 Task: Look for products in the category "Women's Body Care" from Store Brand only.
Action: Mouse moved to (261, 108)
Screenshot: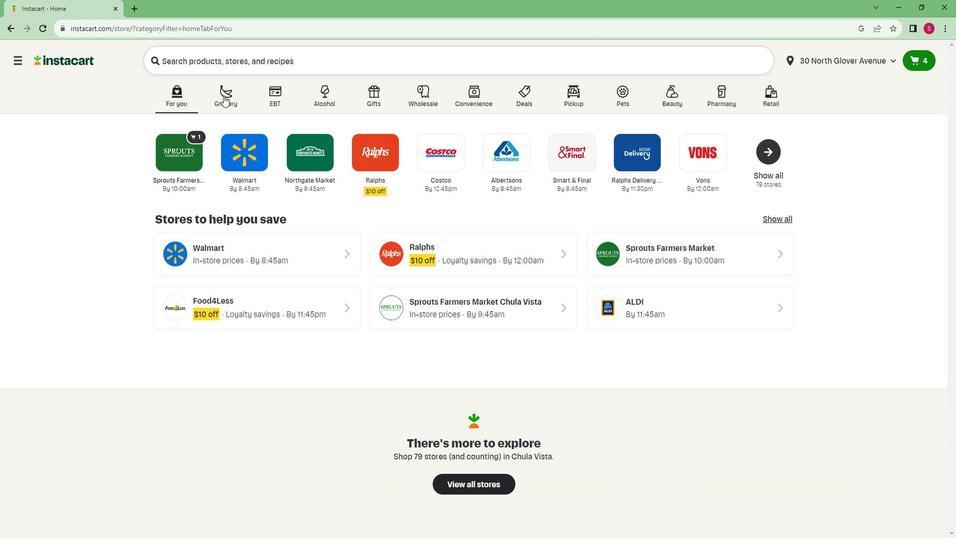 
Action: Mouse pressed left at (261, 108)
Screenshot: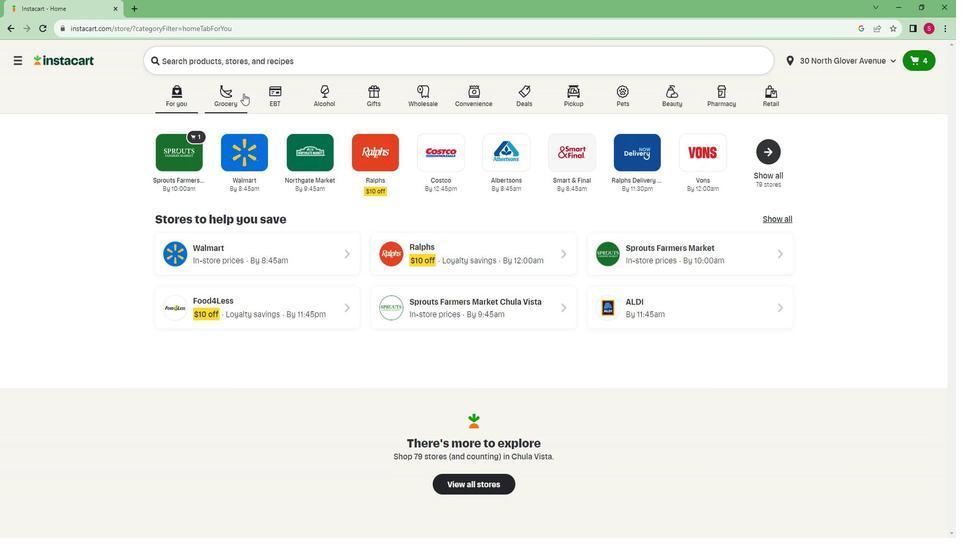 
Action: Mouse moved to (209, 322)
Screenshot: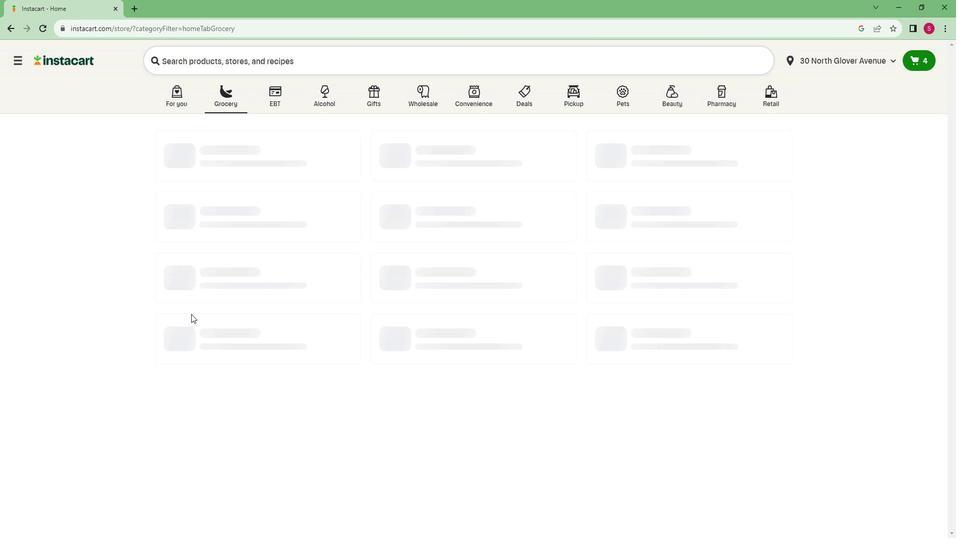 
Action: Mouse scrolled (209, 321) with delta (0, 0)
Screenshot: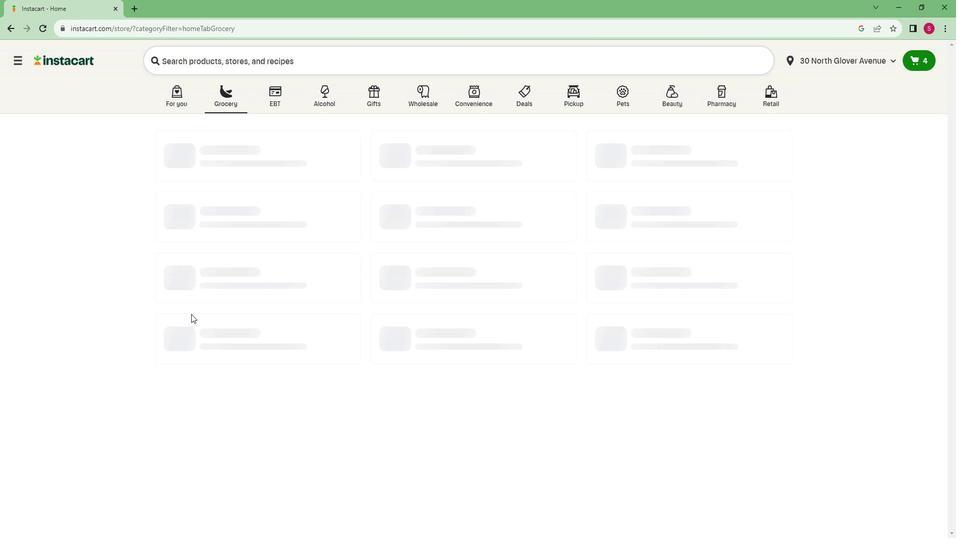
Action: Mouse moved to (228, 295)
Screenshot: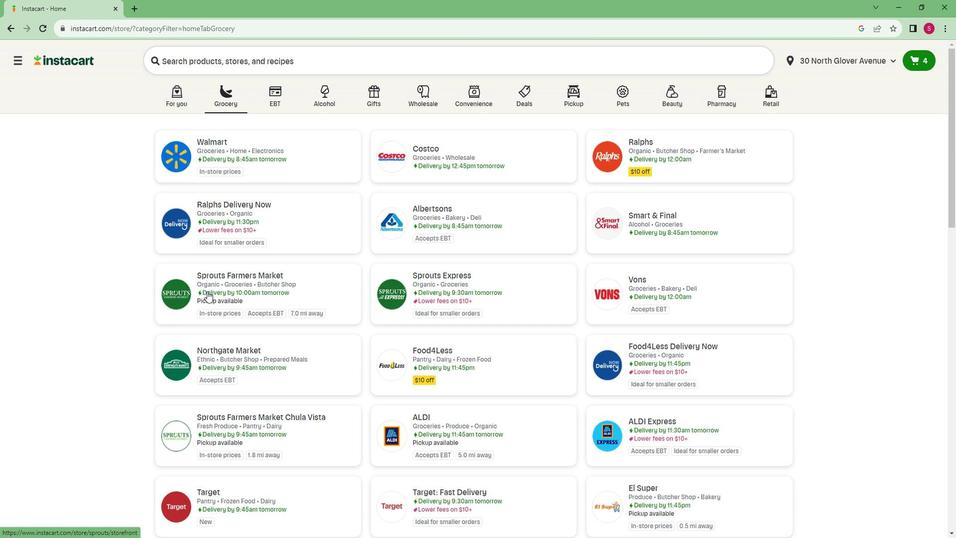 
Action: Mouse pressed left at (228, 295)
Screenshot: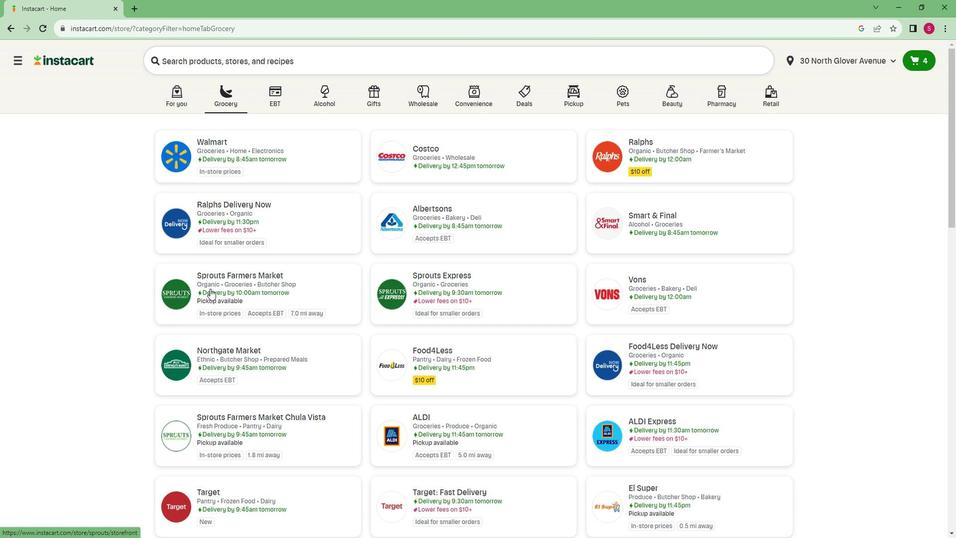 
Action: Mouse moved to (118, 395)
Screenshot: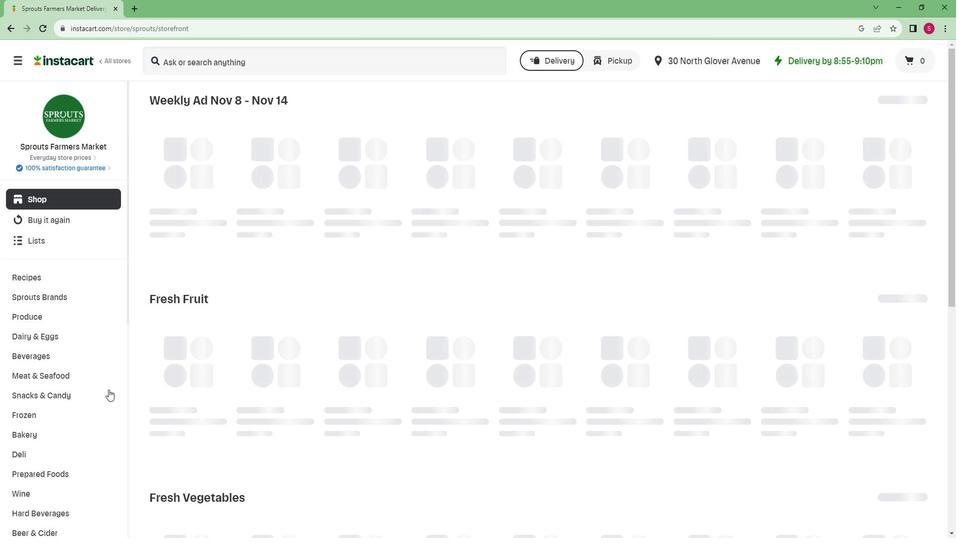 
Action: Mouse scrolled (118, 395) with delta (0, 0)
Screenshot: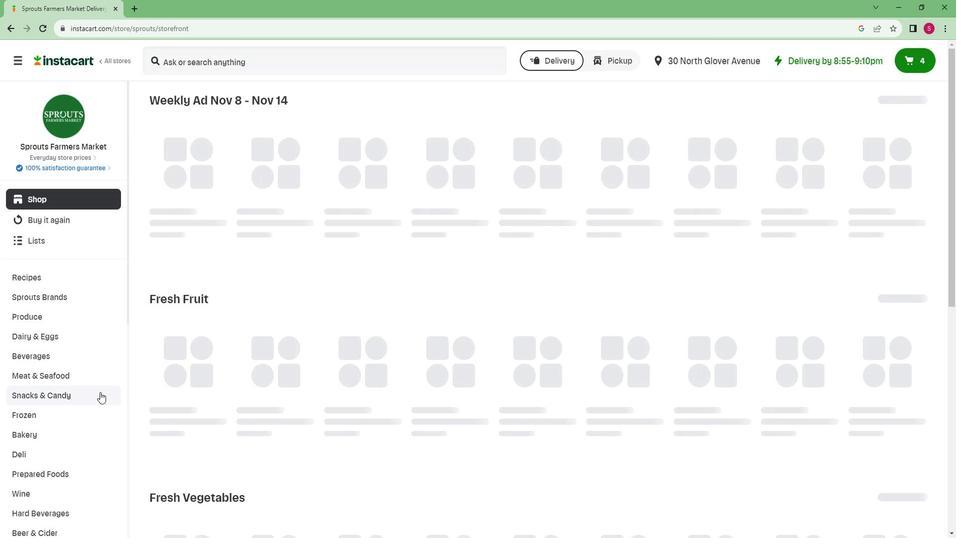 
Action: Mouse scrolled (118, 395) with delta (0, 0)
Screenshot: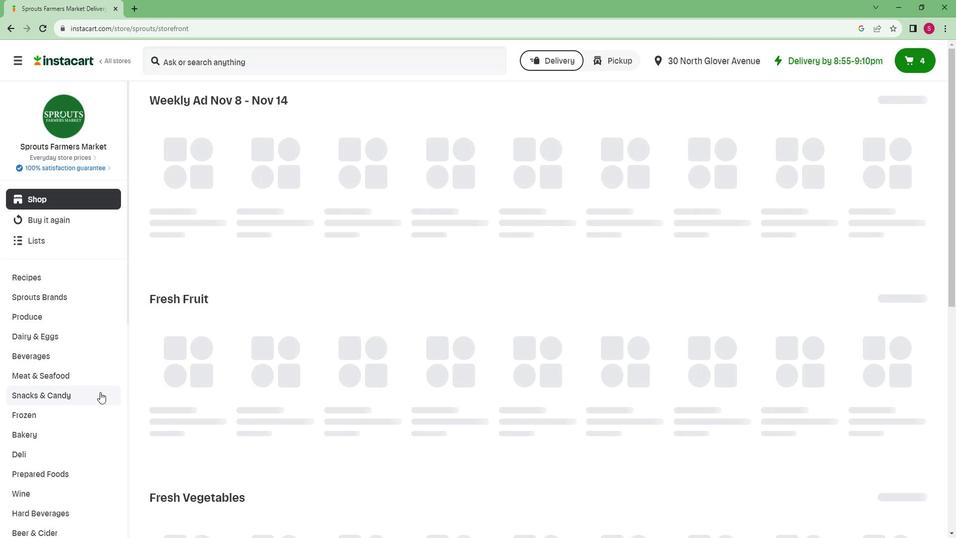 
Action: Mouse scrolled (118, 395) with delta (0, 0)
Screenshot: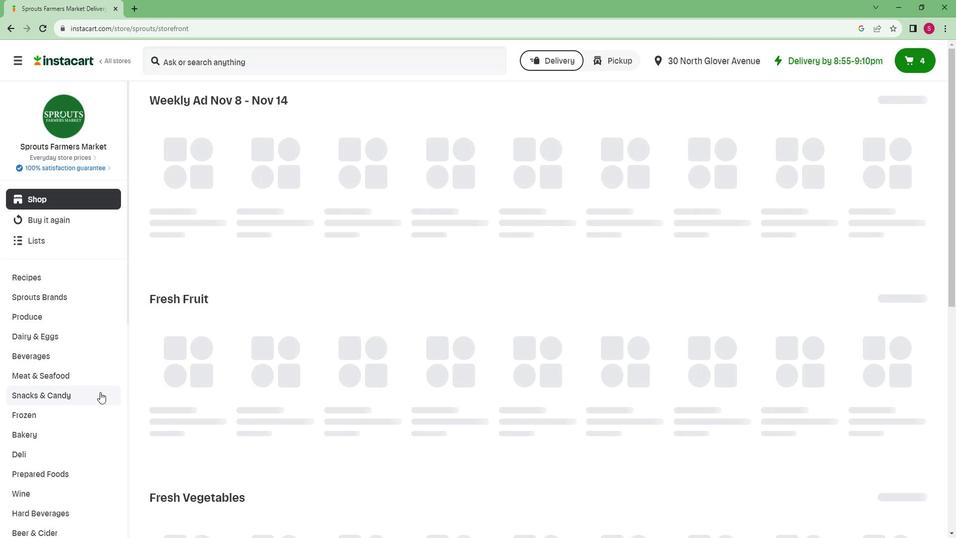 
Action: Mouse scrolled (118, 395) with delta (0, 0)
Screenshot: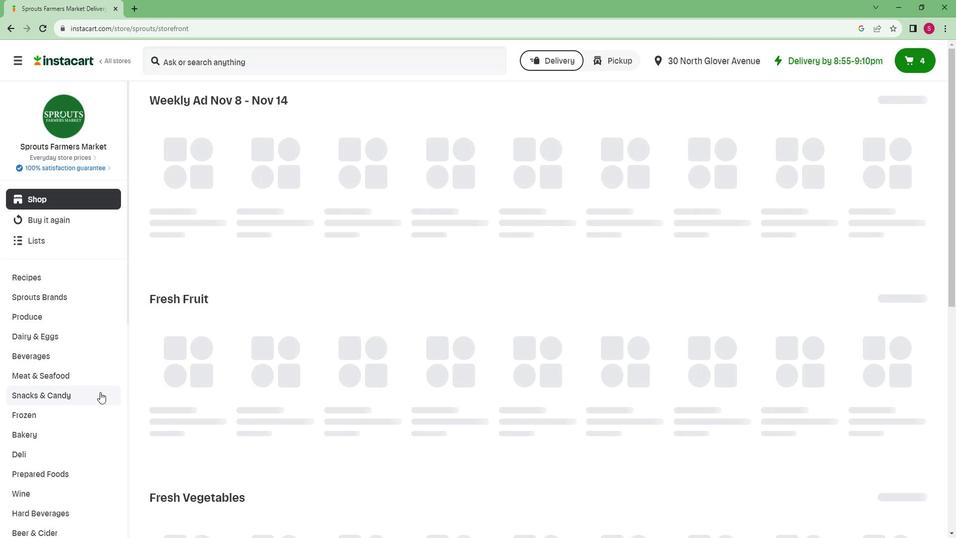 
Action: Mouse moved to (117, 392)
Screenshot: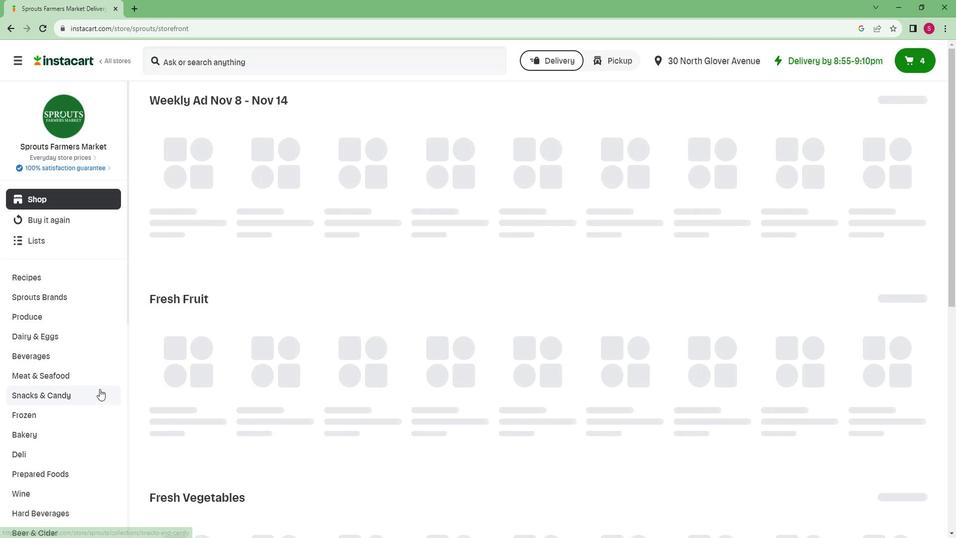 
Action: Mouse scrolled (117, 392) with delta (0, 0)
Screenshot: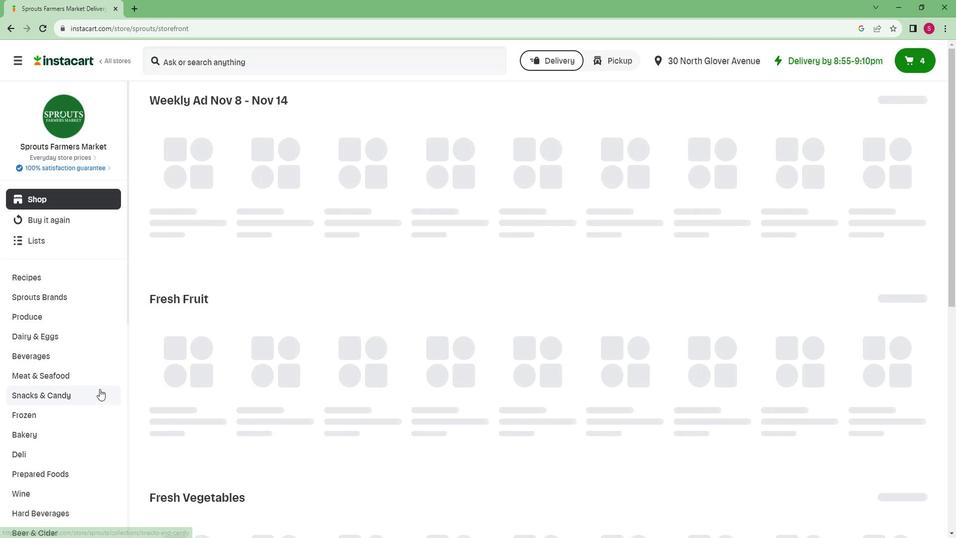 
Action: Mouse moved to (110, 384)
Screenshot: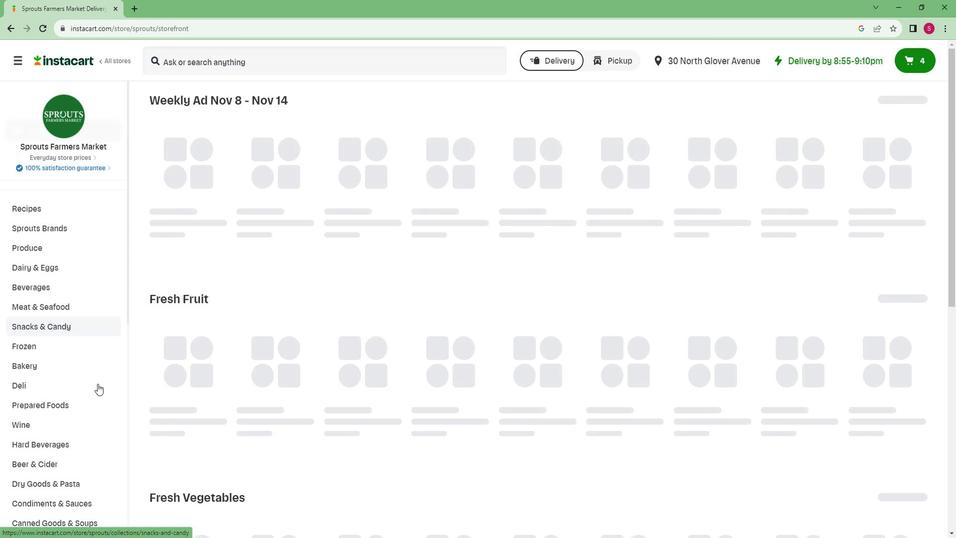 
Action: Mouse scrolled (110, 383) with delta (0, 0)
Screenshot: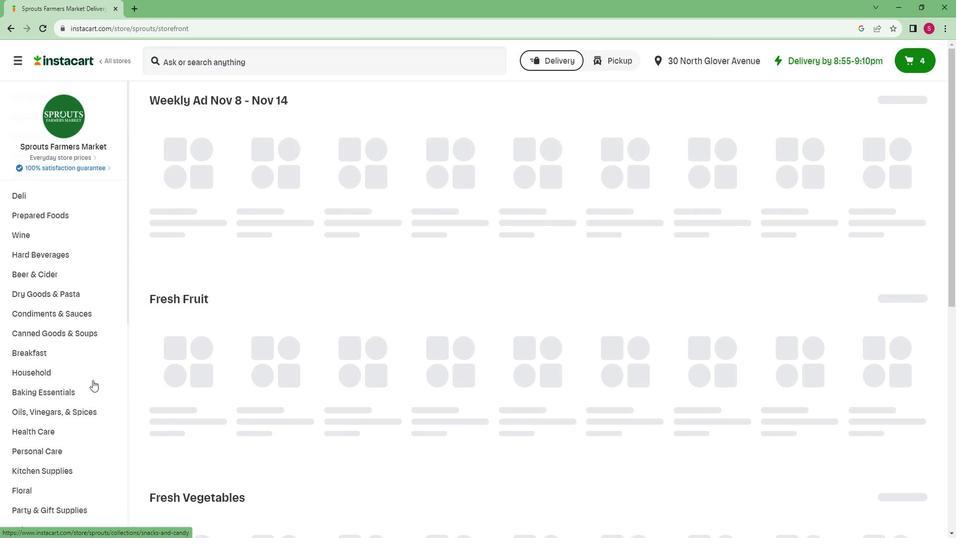 
Action: Mouse scrolled (110, 383) with delta (0, 0)
Screenshot: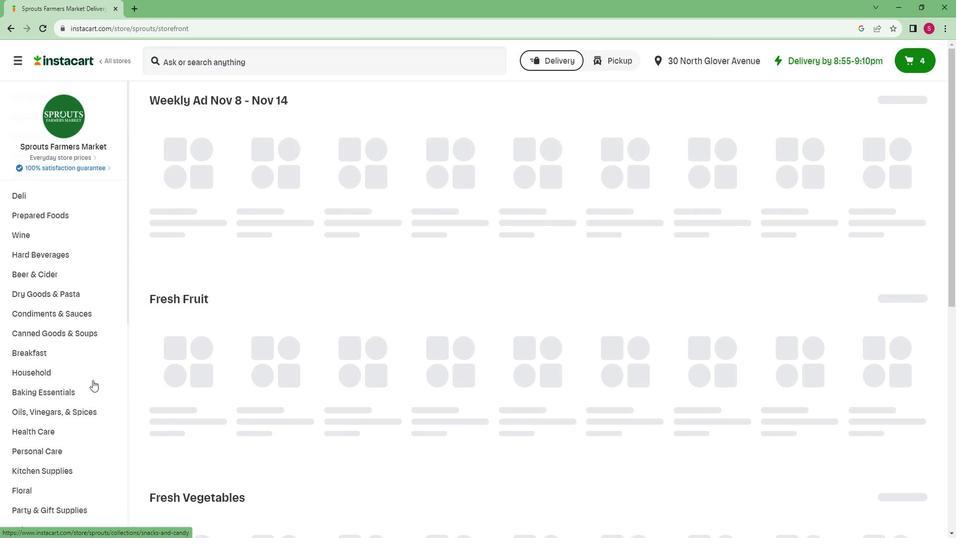
Action: Mouse scrolled (110, 383) with delta (0, 0)
Screenshot: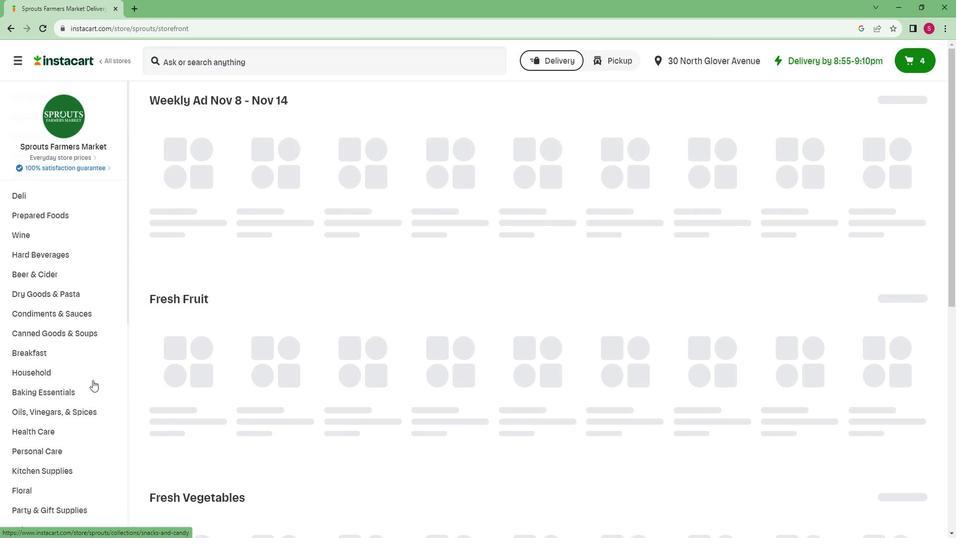 
Action: Mouse scrolled (110, 383) with delta (0, 0)
Screenshot: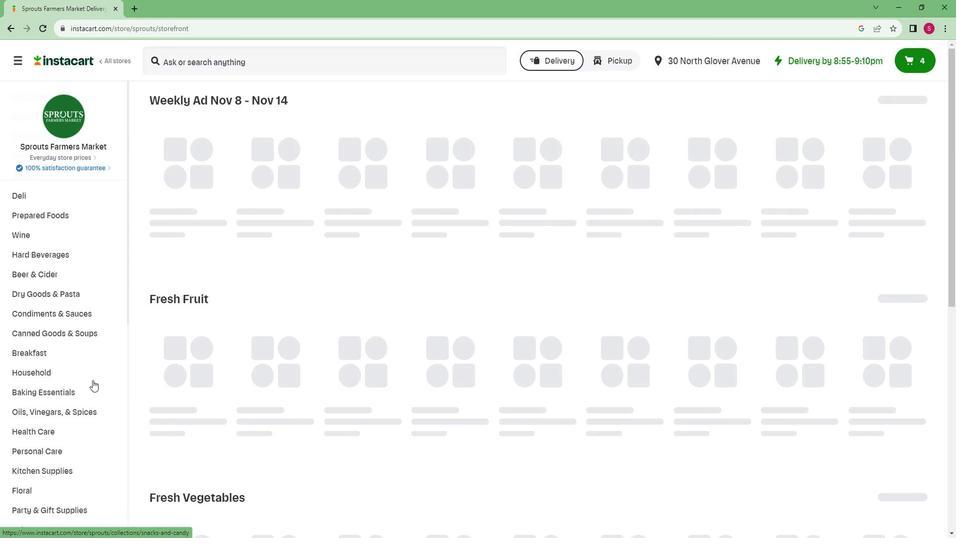 
Action: Mouse scrolled (110, 383) with delta (0, 0)
Screenshot: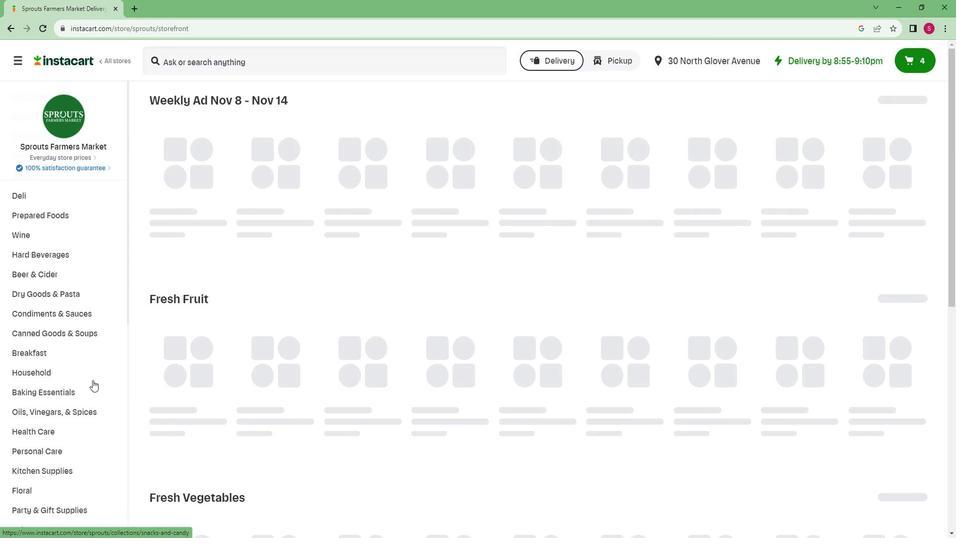 
Action: Mouse moved to (110, 384)
Screenshot: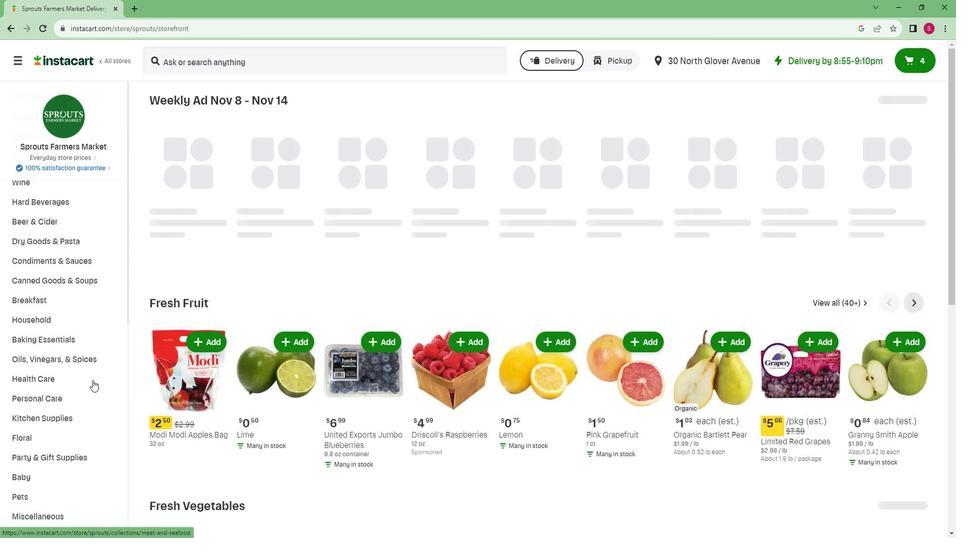 
Action: Mouse scrolled (110, 383) with delta (0, 0)
Screenshot: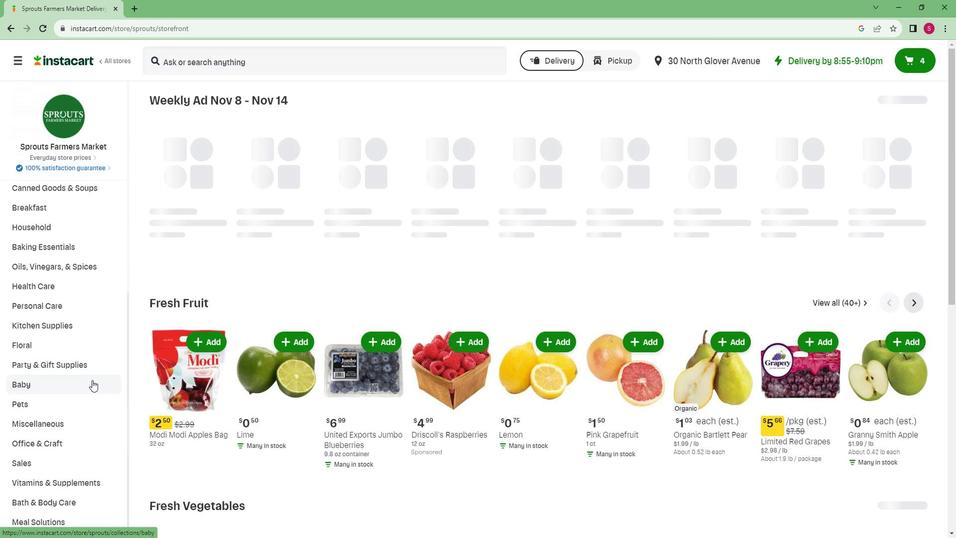 
Action: Mouse scrolled (110, 383) with delta (0, 0)
Screenshot: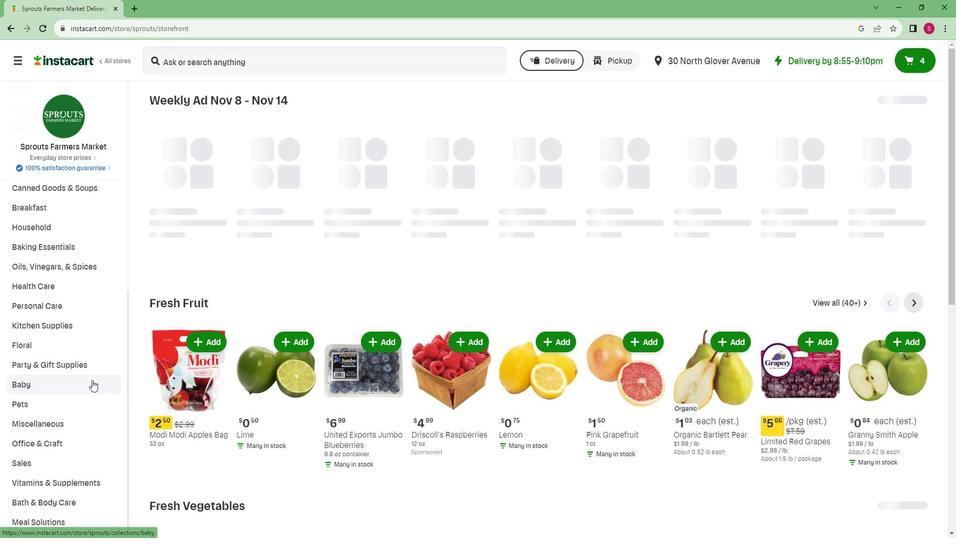 
Action: Mouse moved to (84, 432)
Screenshot: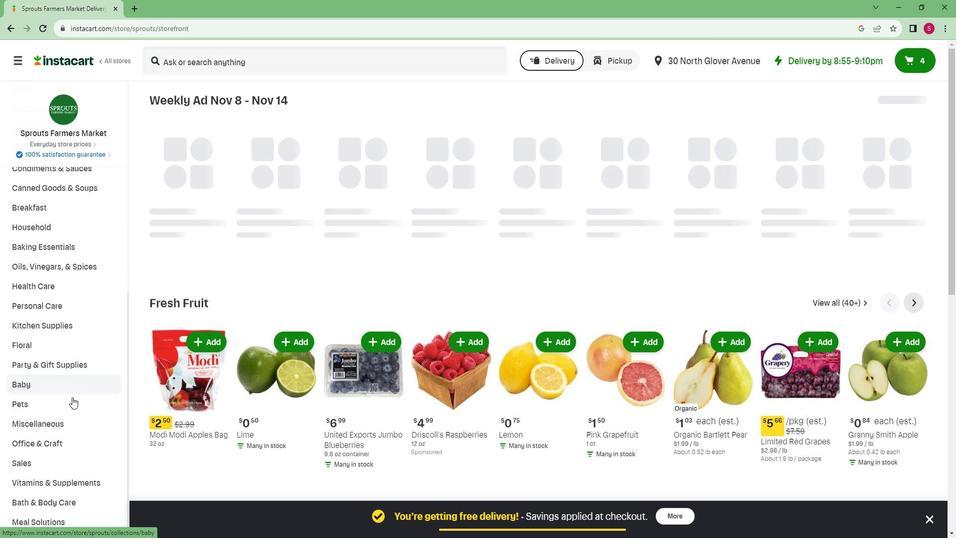 
Action: Mouse scrolled (84, 432) with delta (0, 0)
Screenshot: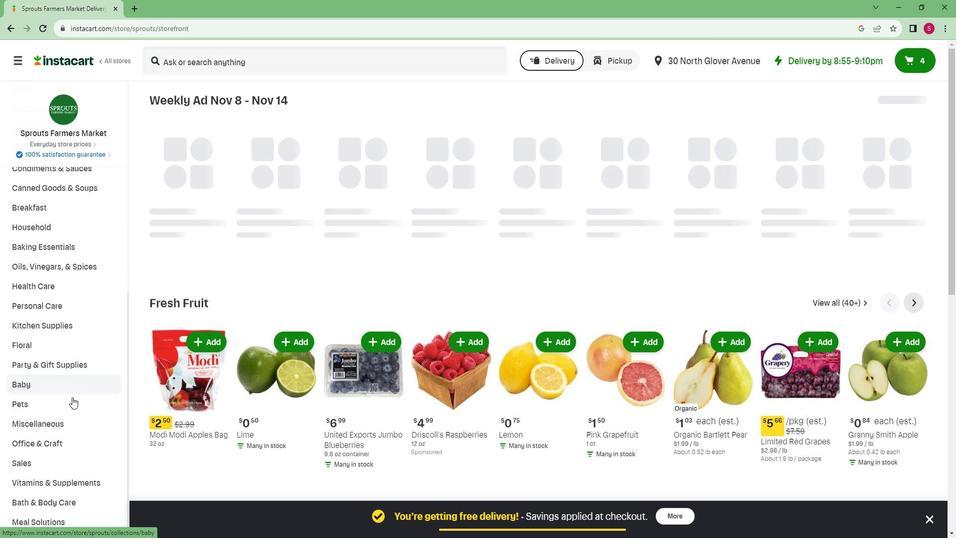 
Action: Mouse moved to (68, 508)
Screenshot: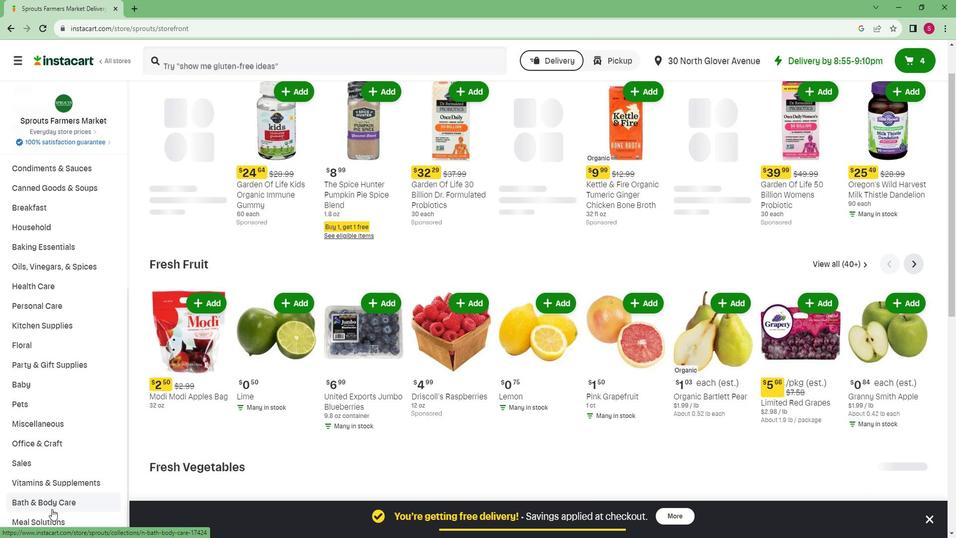 
Action: Mouse pressed left at (68, 508)
Screenshot: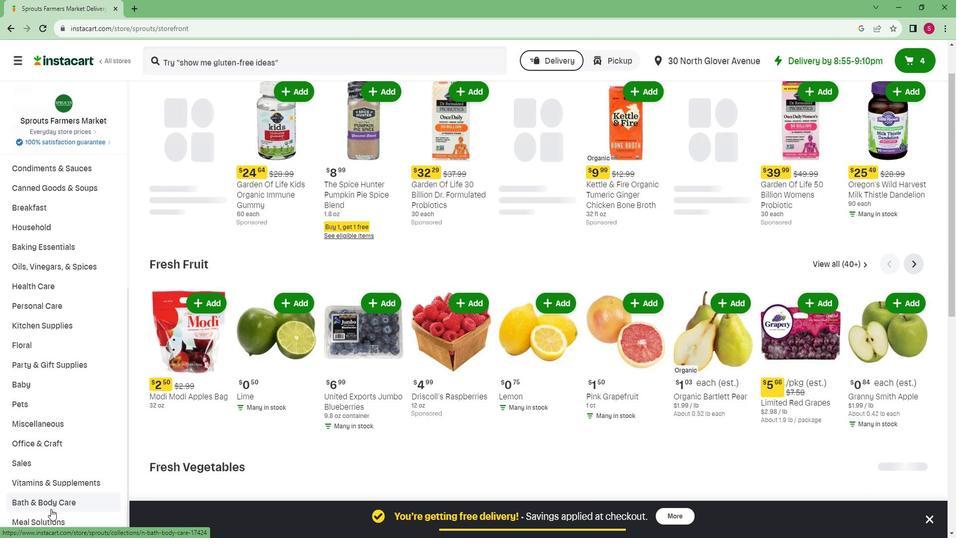 
Action: Mouse moved to (72, 487)
Screenshot: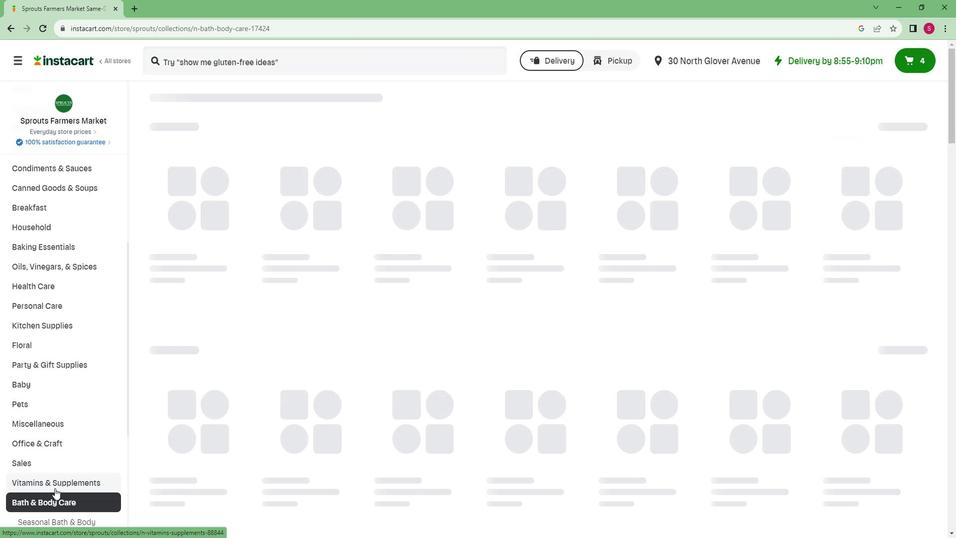 
Action: Mouse scrolled (72, 486) with delta (0, 0)
Screenshot: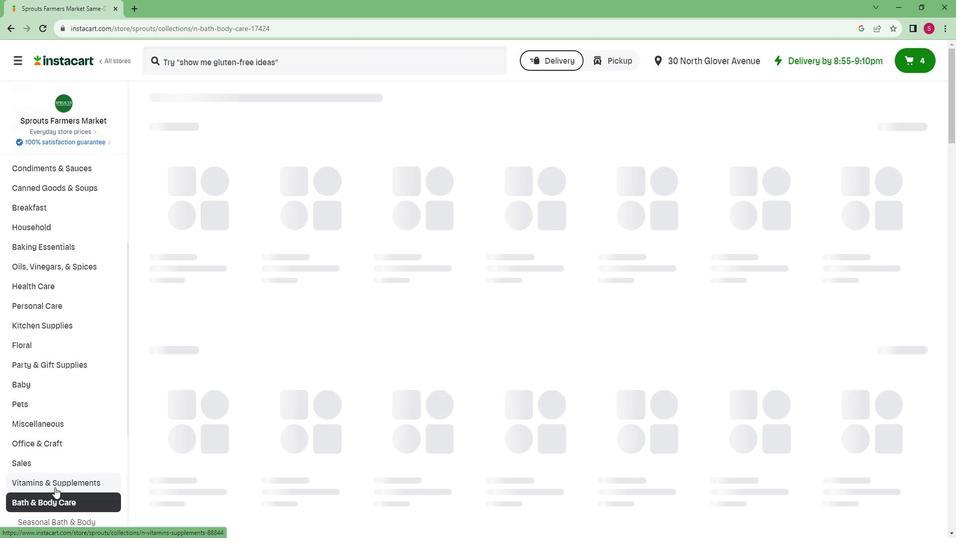 
Action: Mouse scrolled (72, 486) with delta (0, 0)
Screenshot: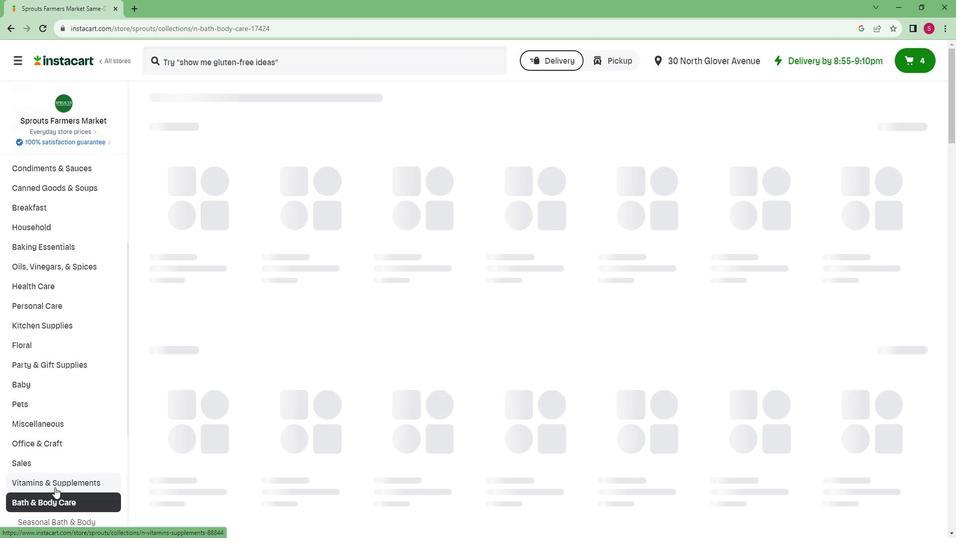
Action: Mouse scrolled (72, 486) with delta (0, 0)
Screenshot: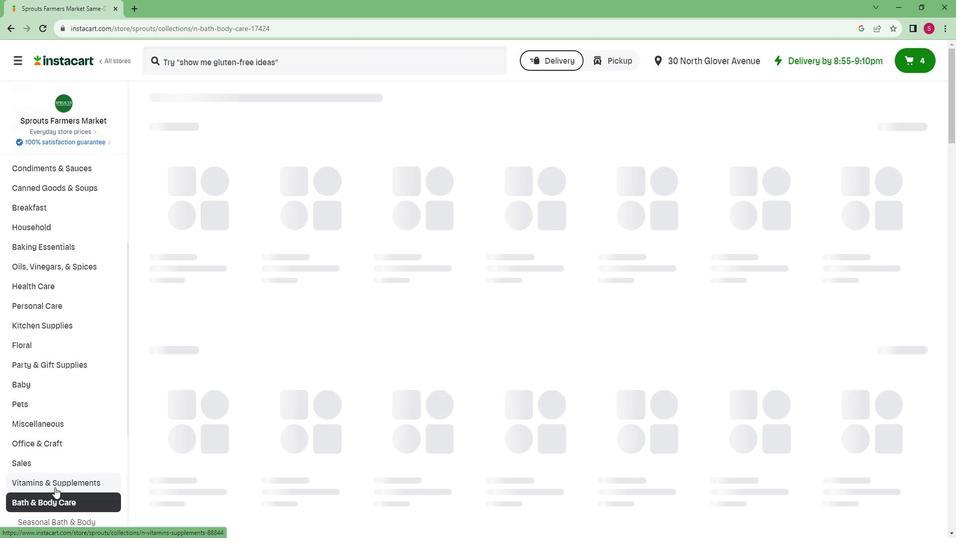
Action: Mouse scrolled (72, 486) with delta (0, 0)
Screenshot: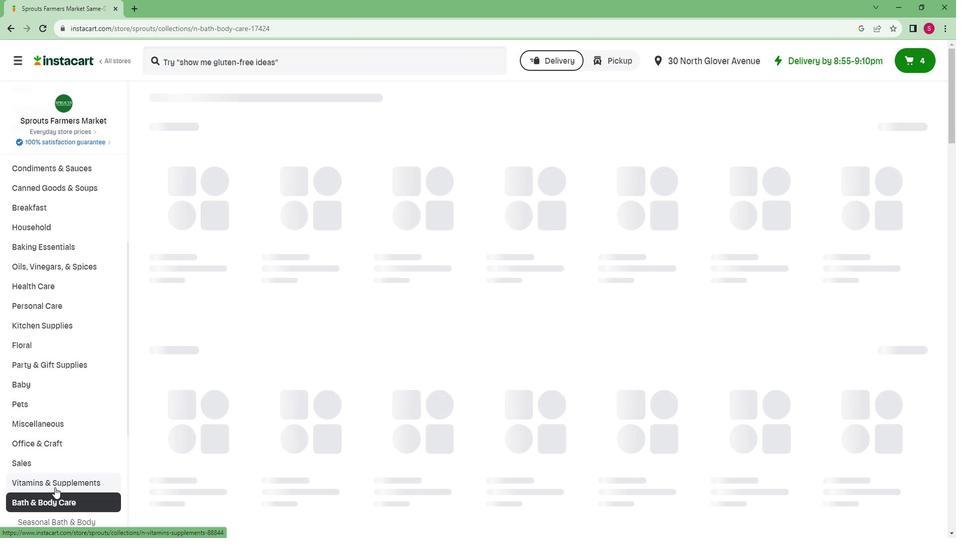 
Action: Mouse scrolled (72, 486) with delta (0, 0)
Screenshot: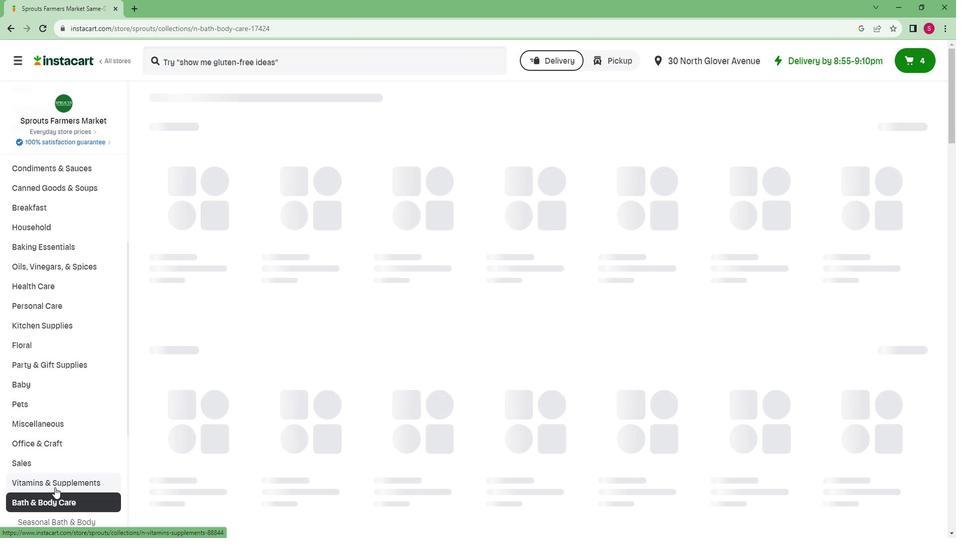 
Action: Mouse scrolled (72, 486) with delta (0, 0)
Screenshot: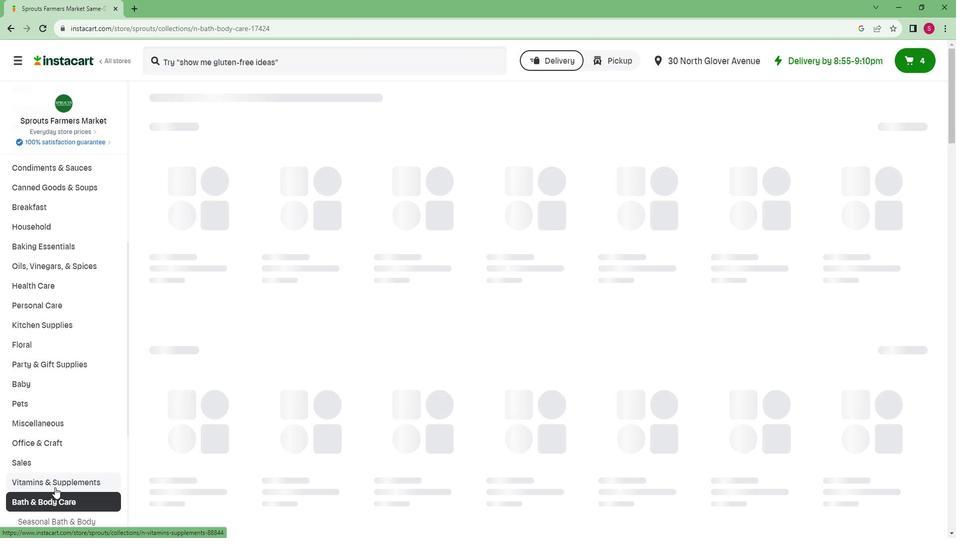 
Action: Mouse scrolled (72, 486) with delta (0, 0)
Screenshot: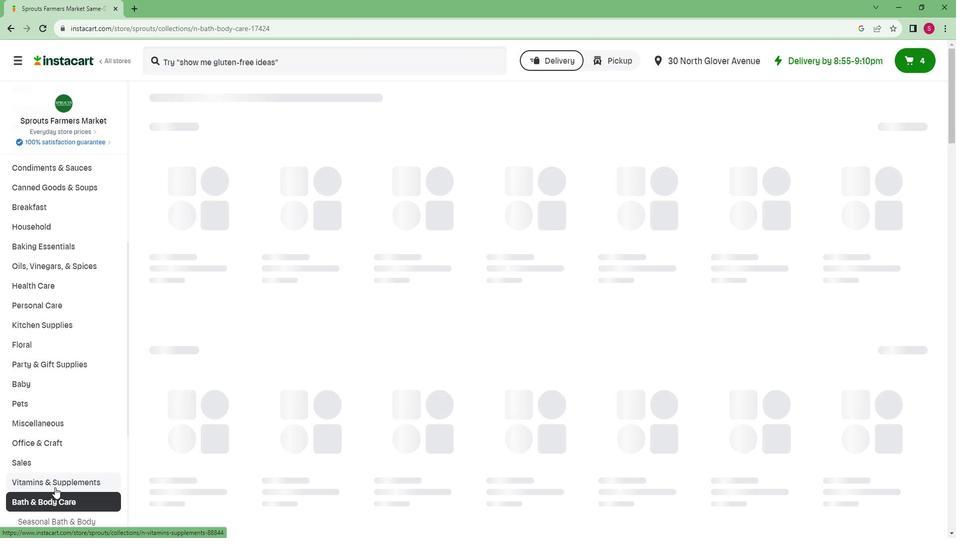 
Action: Mouse moved to (47, 483)
Screenshot: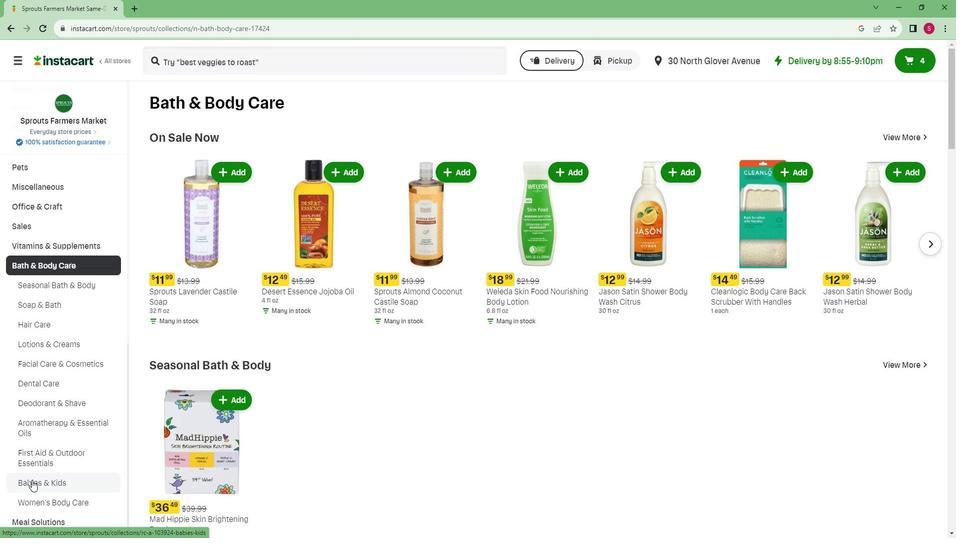 
Action: Mouse pressed left at (47, 483)
Screenshot: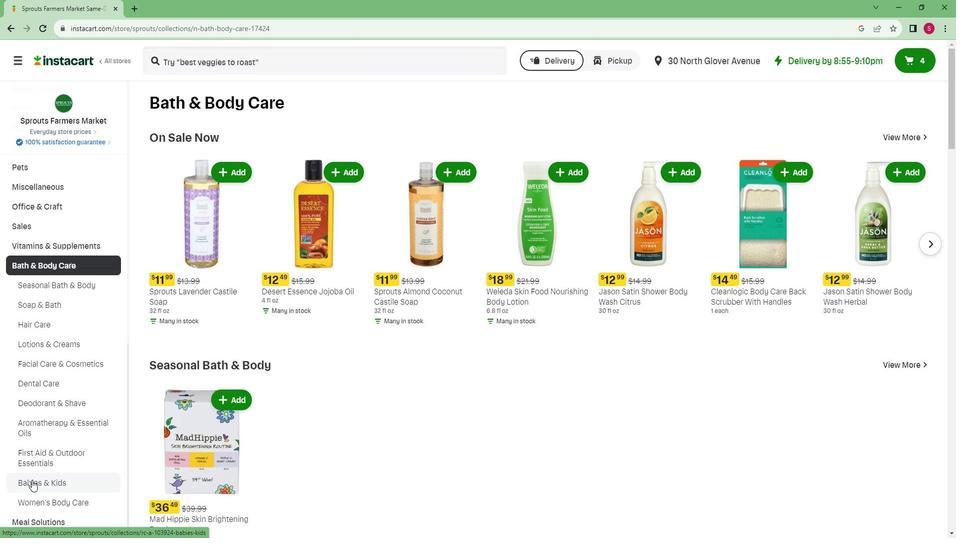 
Action: Mouse moved to (42, 501)
Screenshot: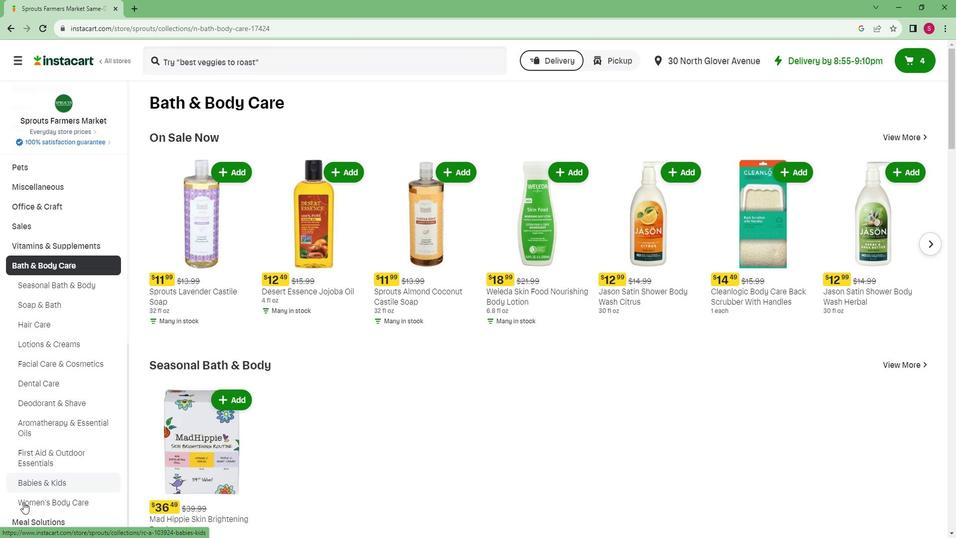 
Action: Mouse pressed left at (42, 501)
Screenshot: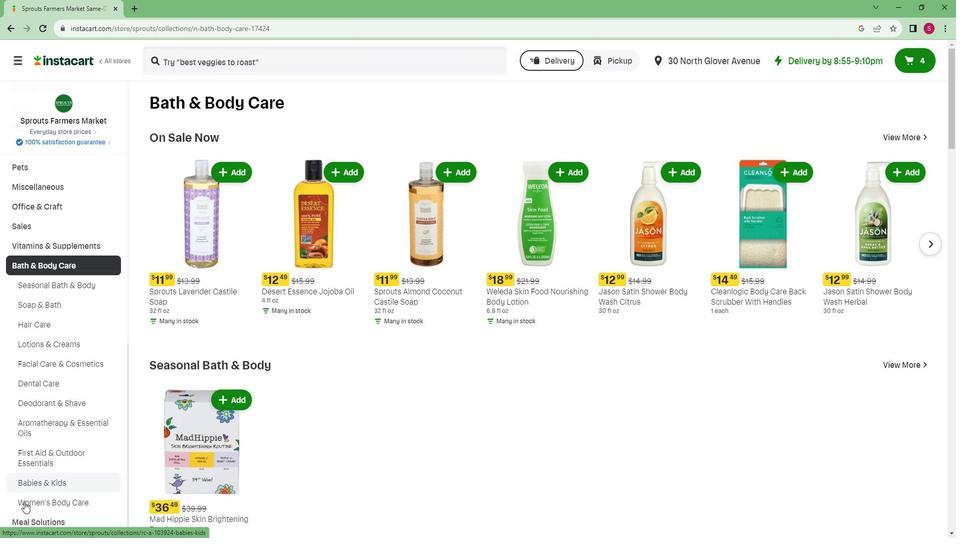 
Action: Mouse pressed left at (42, 501)
Screenshot: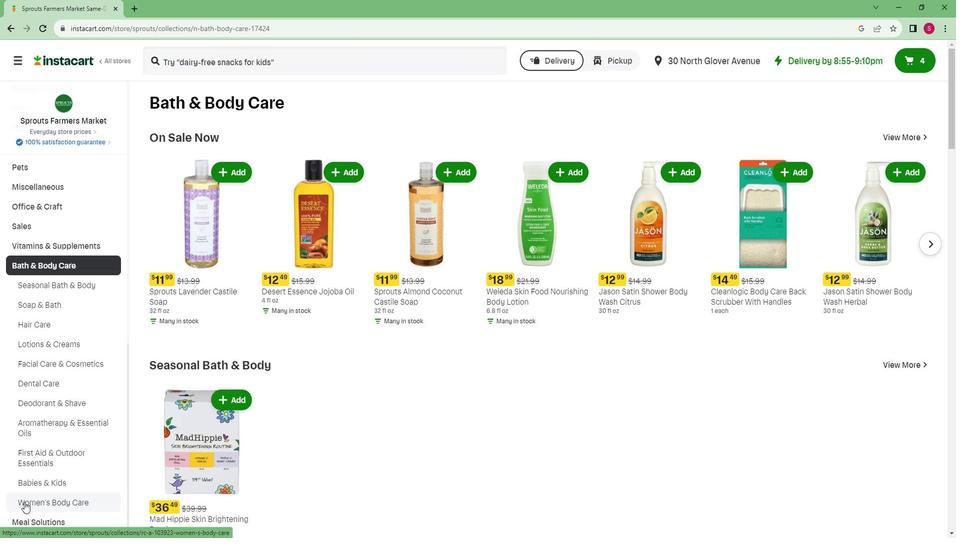 
Action: Mouse moved to (230, 150)
Screenshot: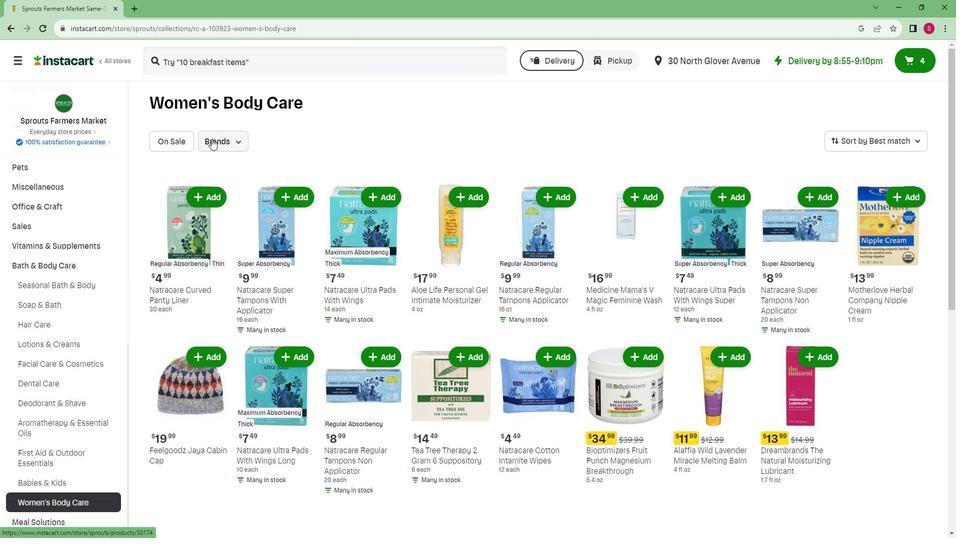 
Action: Mouse pressed left at (230, 150)
Screenshot: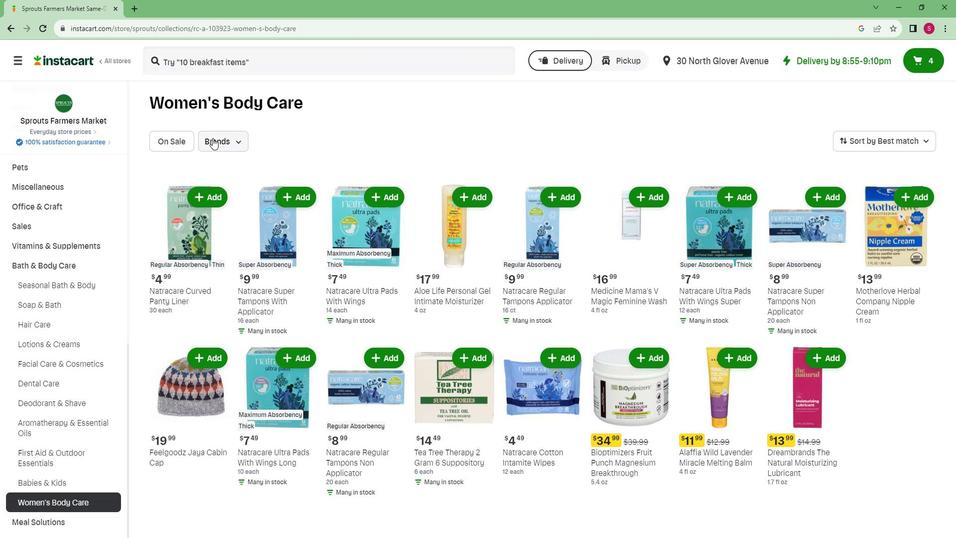 
Action: Mouse moved to (228, 199)
Screenshot: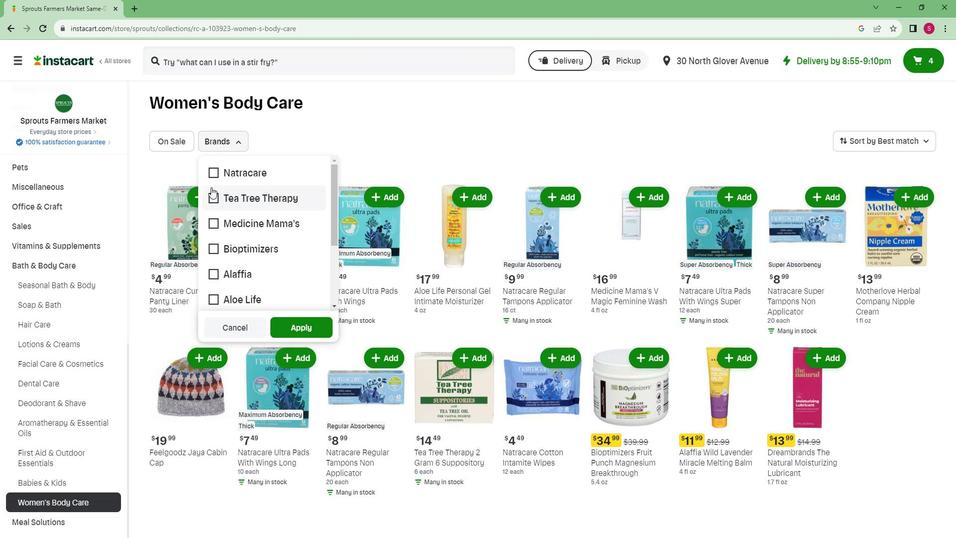 
Action: Mouse scrolled (228, 199) with delta (0, 0)
Screenshot: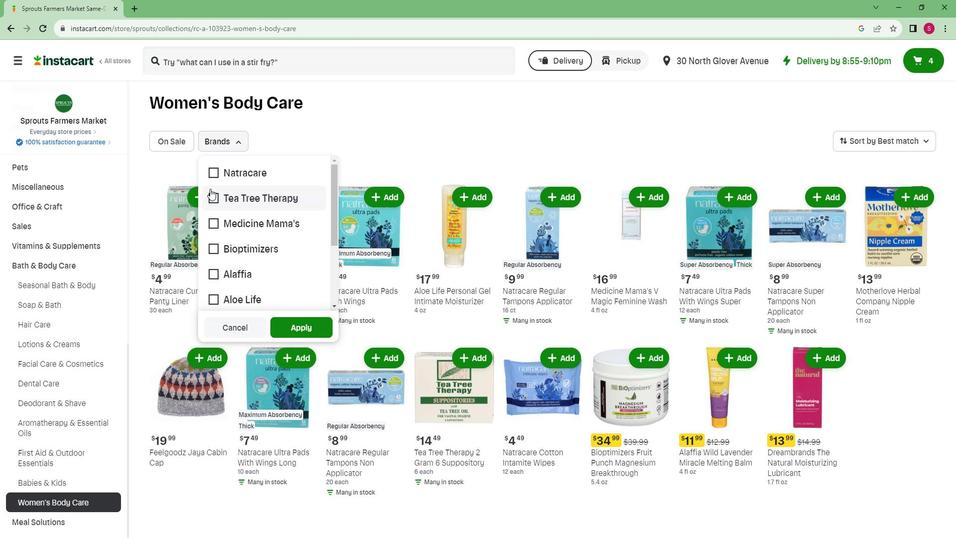 
Action: Mouse moved to (226, 203)
Screenshot: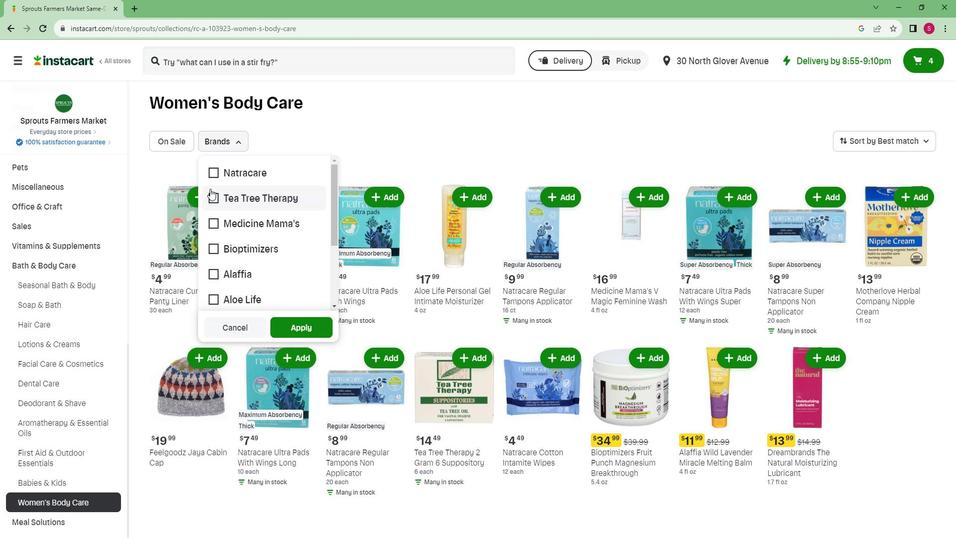 
Action: Mouse scrolled (226, 202) with delta (0, 0)
Screenshot: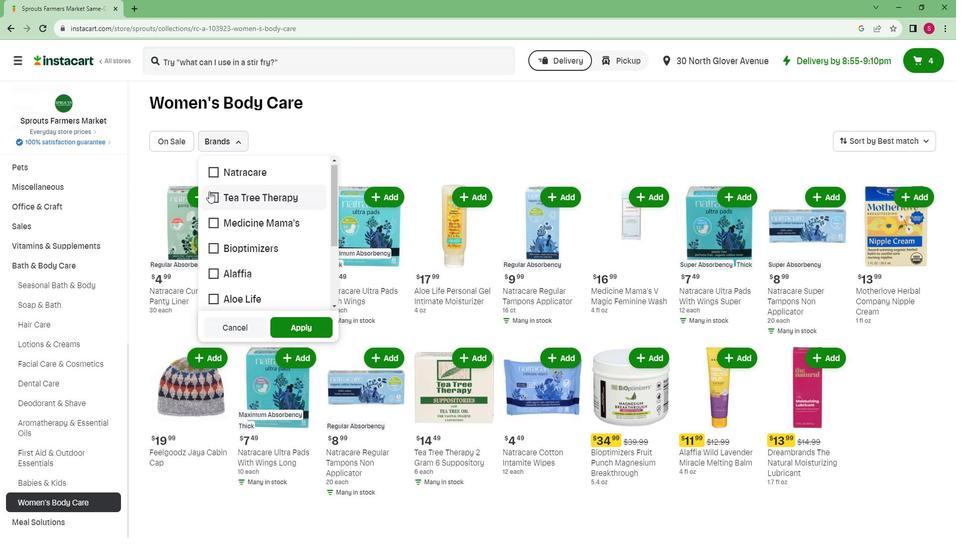 
Action: Mouse moved to (226, 204)
Screenshot: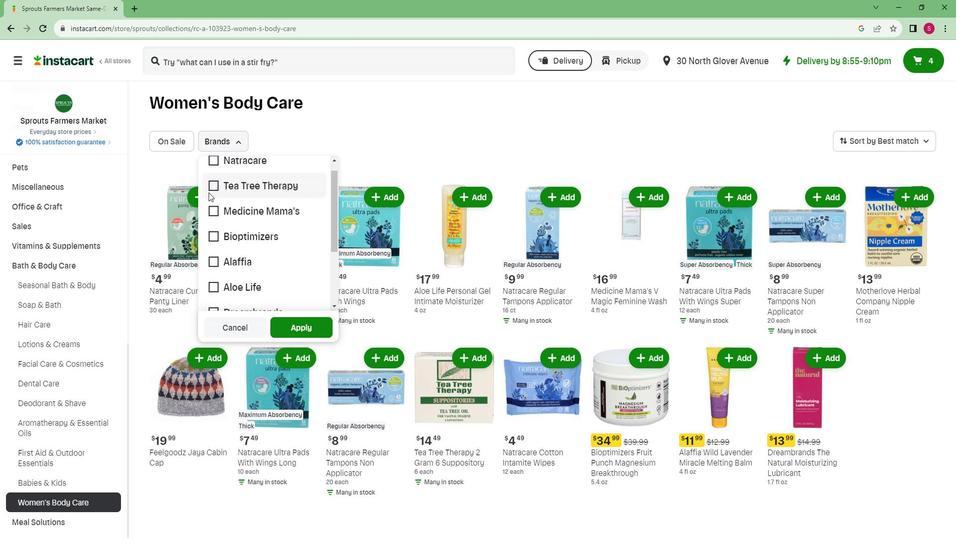 
Action: Mouse scrolled (226, 203) with delta (0, 0)
Screenshot: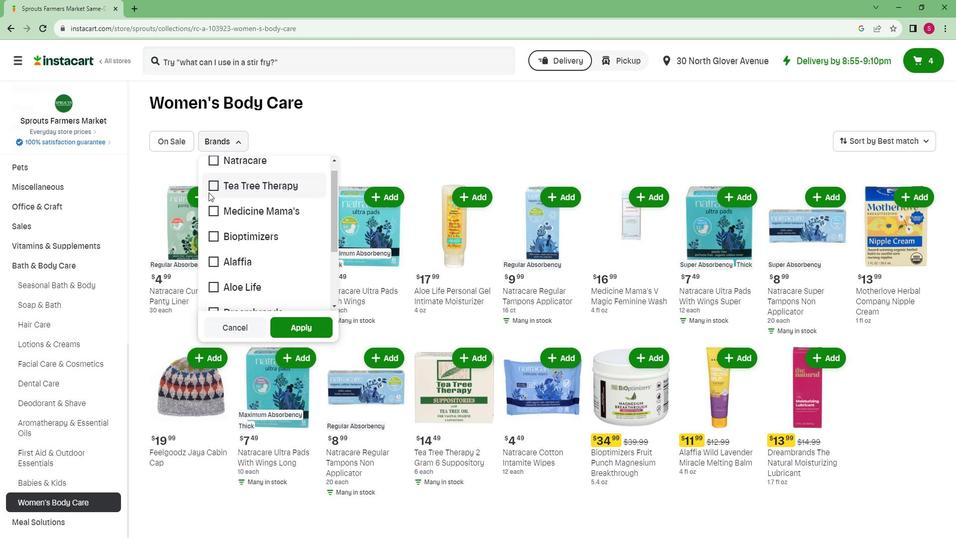 
Action: Mouse scrolled (226, 203) with delta (0, 0)
Screenshot: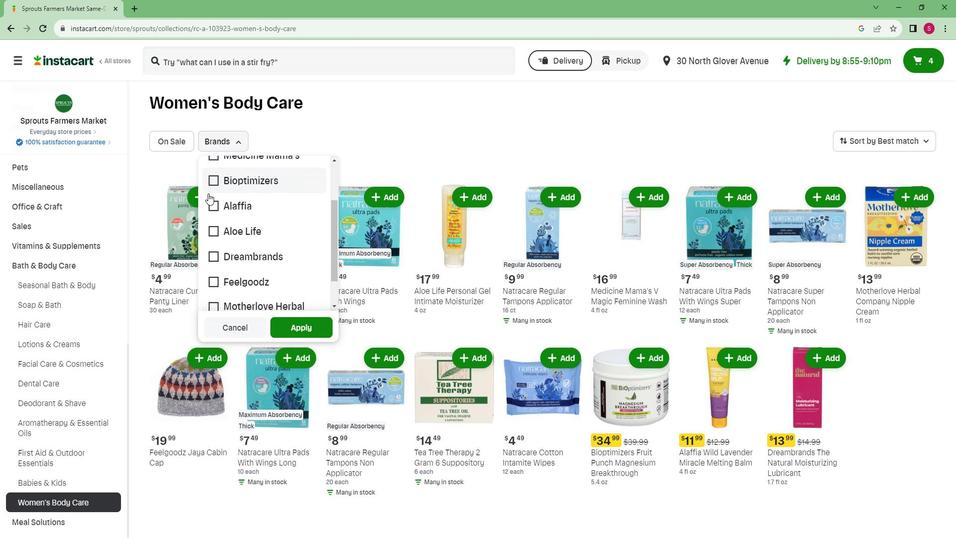 
Action: Mouse scrolled (226, 203) with delta (0, 0)
Screenshot: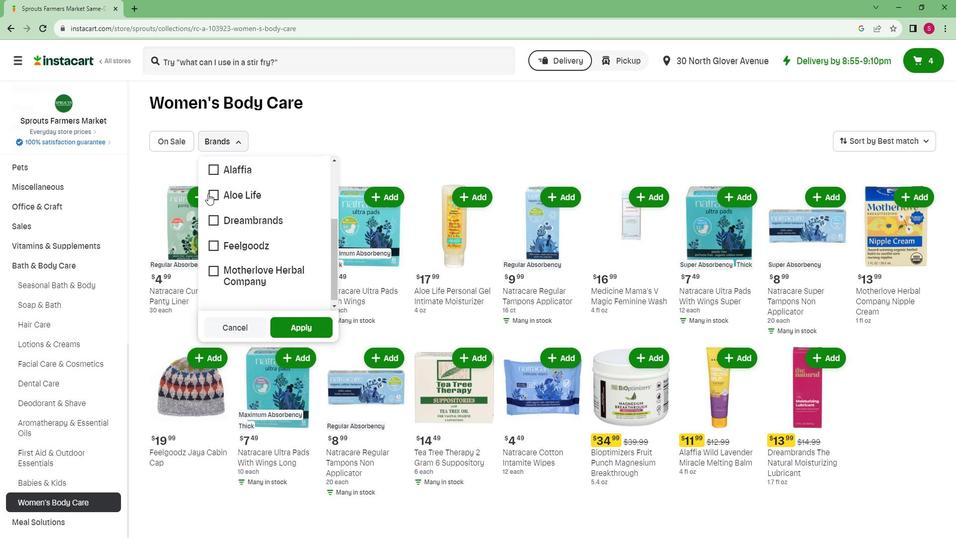 
Action: Mouse scrolled (226, 203) with delta (0, 0)
Screenshot: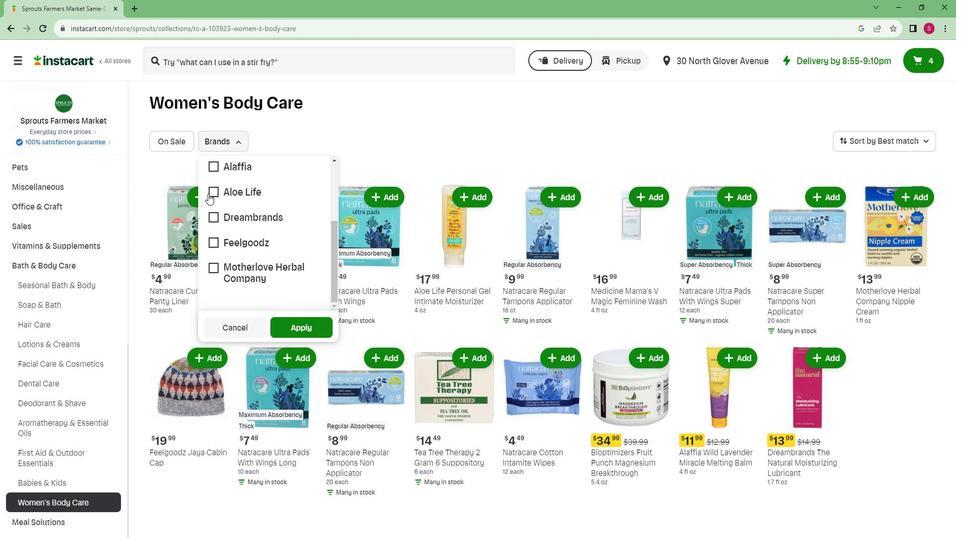 
Action: Mouse moved to (228, 204)
Screenshot: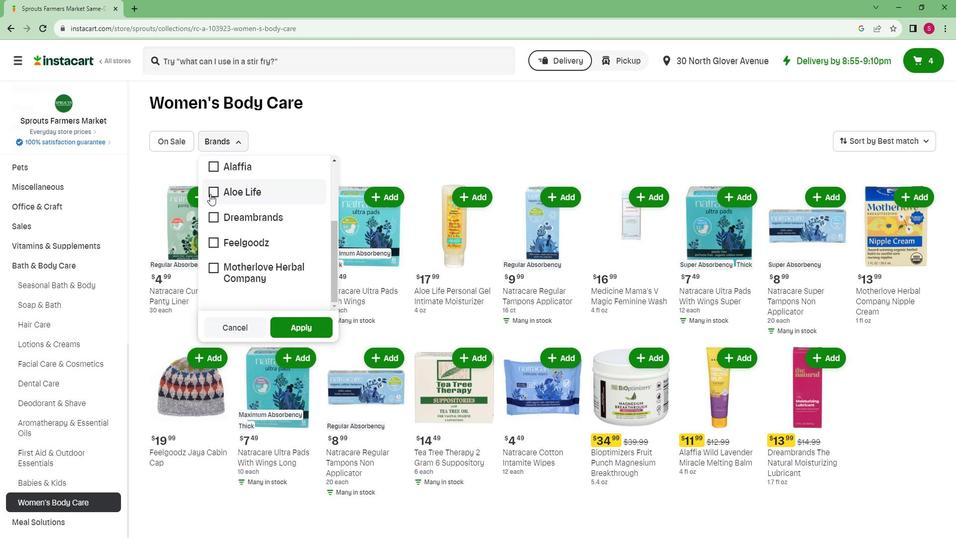 
